 Task: Use the formula "F.DIST" in spreadsheet "Project protfolio".
Action: Mouse moved to (622, 85)
Screenshot: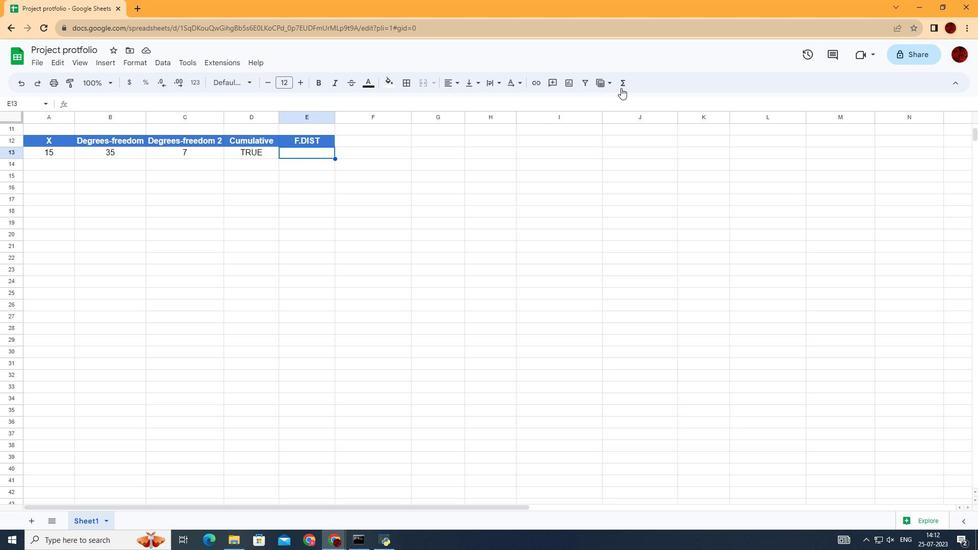 
Action: Mouse pressed left at (622, 85)
Screenshot: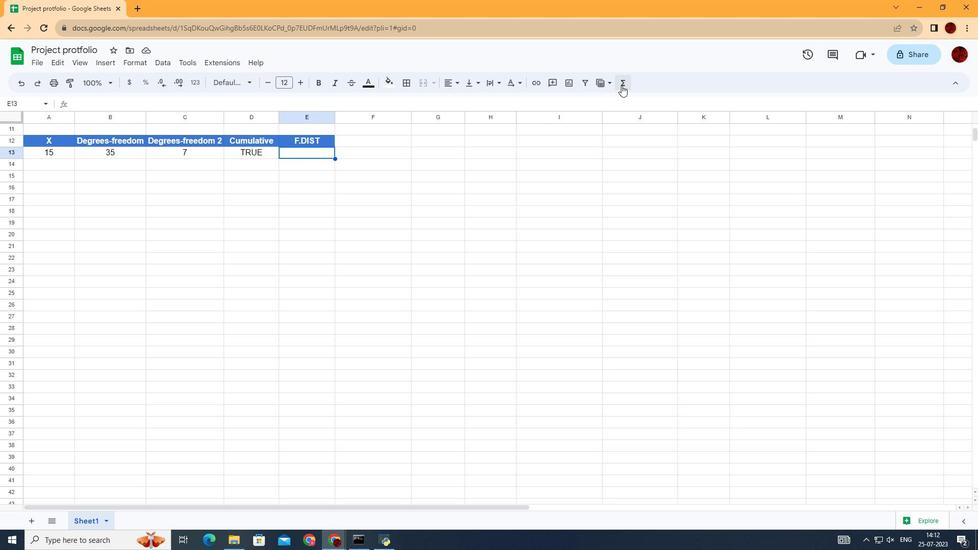 
Action: Mouse moved to (785, 166)
Screenshot: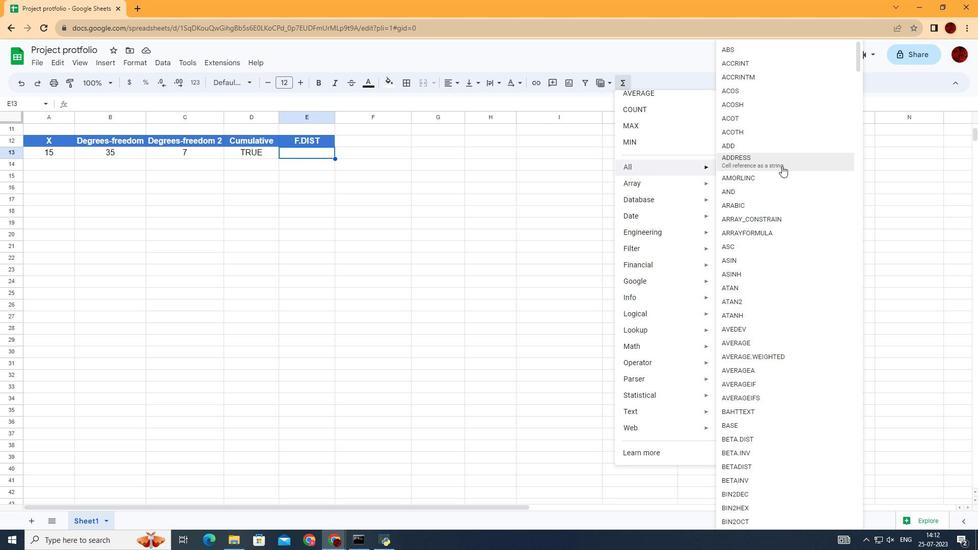 
Action: Mouse scrolled (785, 165) with delta (0, 0)
Screenshot: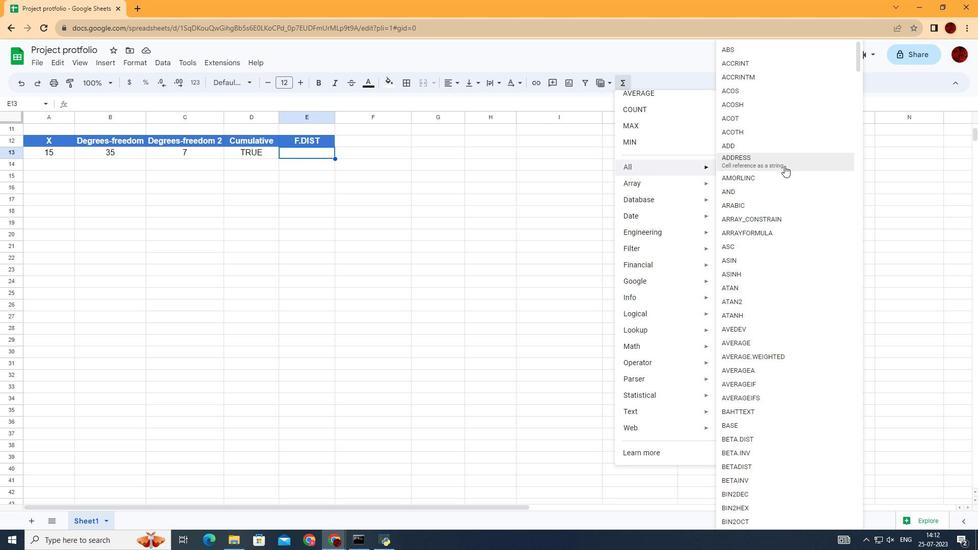 
Action: Mouse scrolled (785, 165) with delta (0, 0)
Screenshot: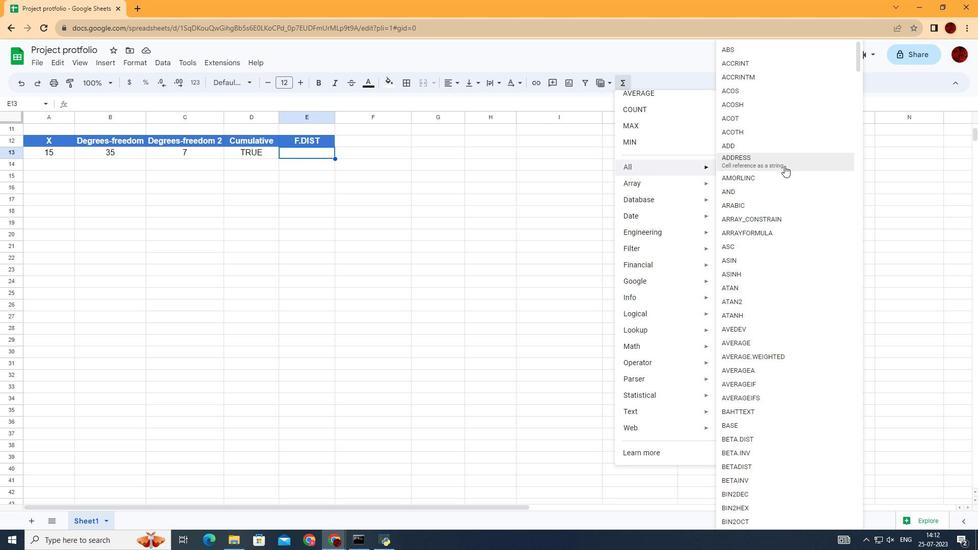 
Action: Mouse scrolled (785, 165) with delta (0, 0)
Screenshot: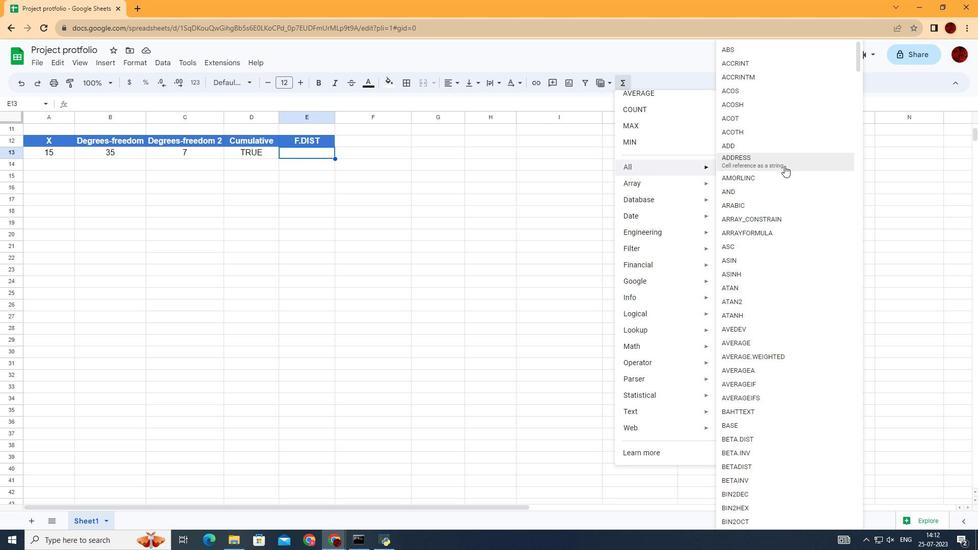 
Action: Mouse scrolled (785, 165) with delta (0, 0)
Screenshot: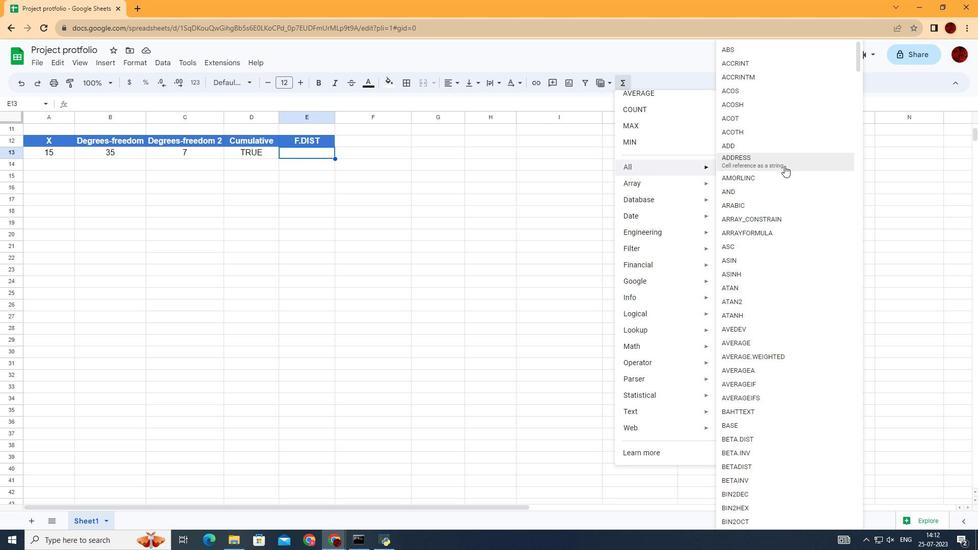 
Action: Mouse scrolled (785, 165) with delta (0, 0)
Screenshot: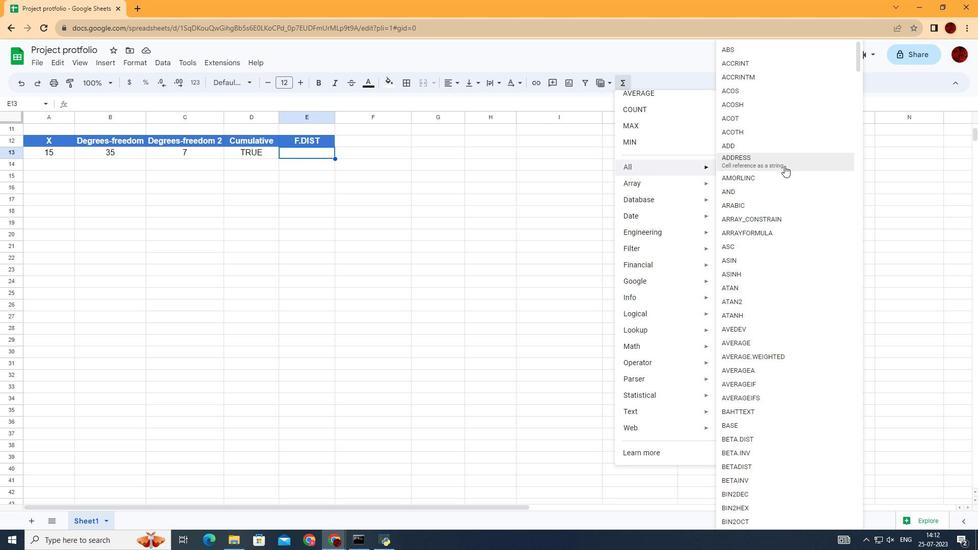 
Action: Mouse scrolled (785, 165) with delta (0, 0)
Screenshot: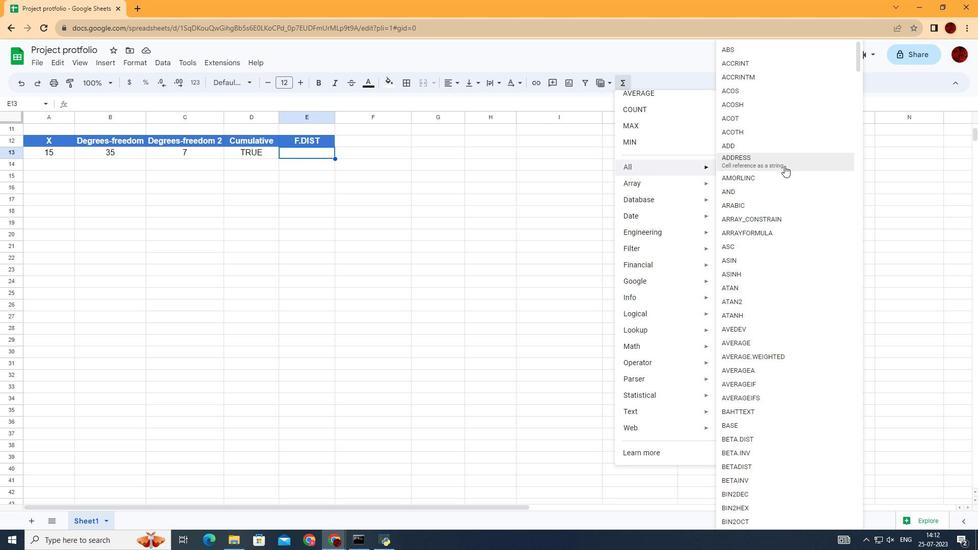 
Action: Mouse scrolled (785, 165) with delta (0, 0)
Screenshot: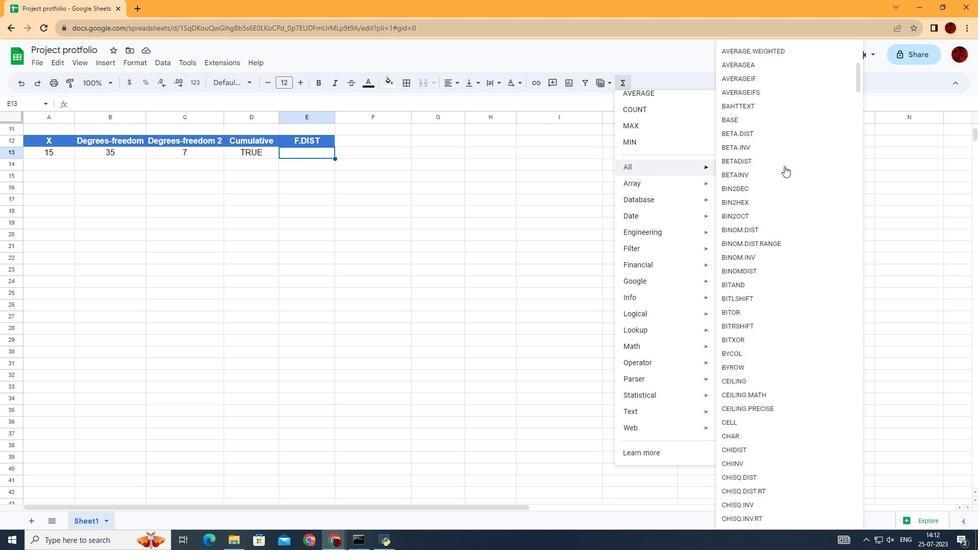 
Action: Mouse scrolled (785, 165) with delta (0, 0)
Screenshot: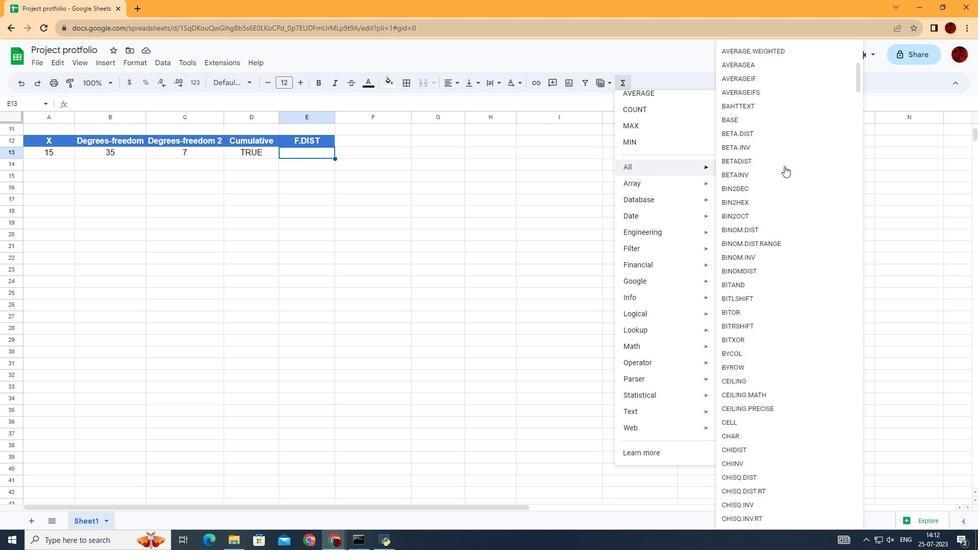 
Action: Mouse scrolled (785, 165) with delta (0, 0)
Screenshot: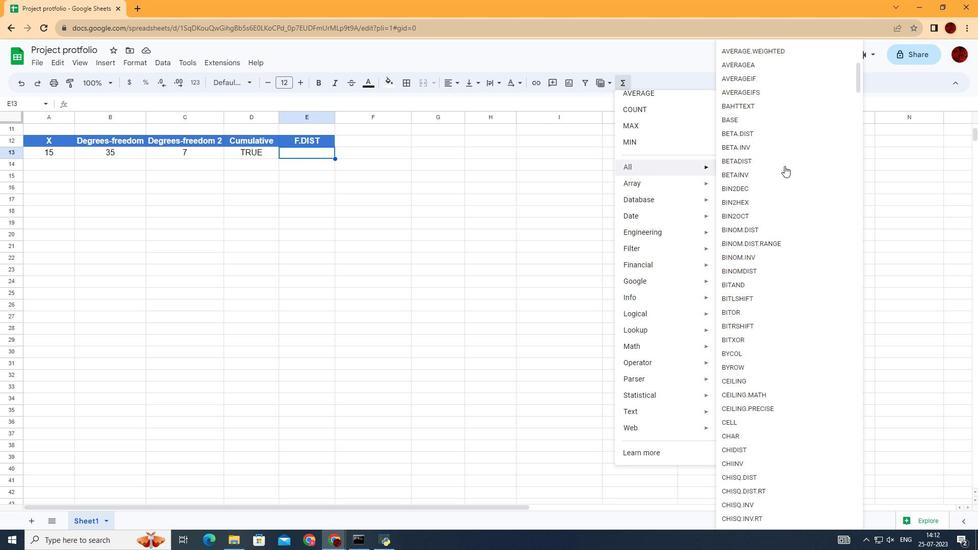 
Action: Mouse scrolled (785, 165) with delta (0, 0)
Screenshot: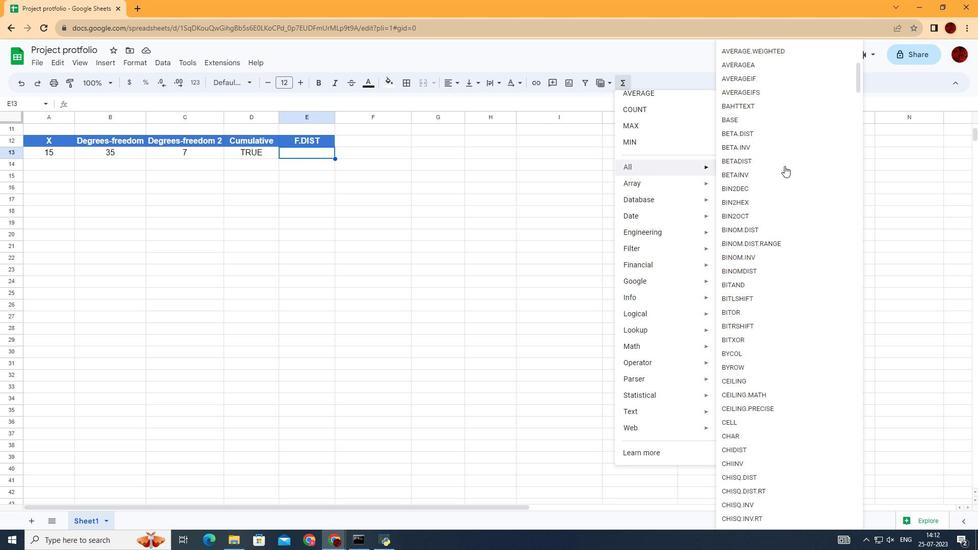 
Action: Mouse scrolled (785, 165) with delta (0, 0)
Screenshot: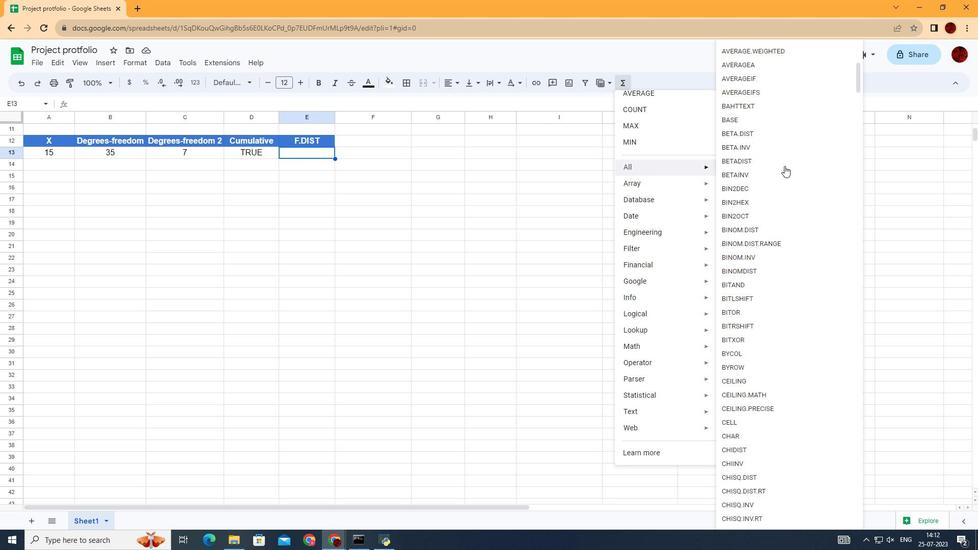 
Action: Mouse scrolled (785, 165) with delta (0, 0)
Screenshot: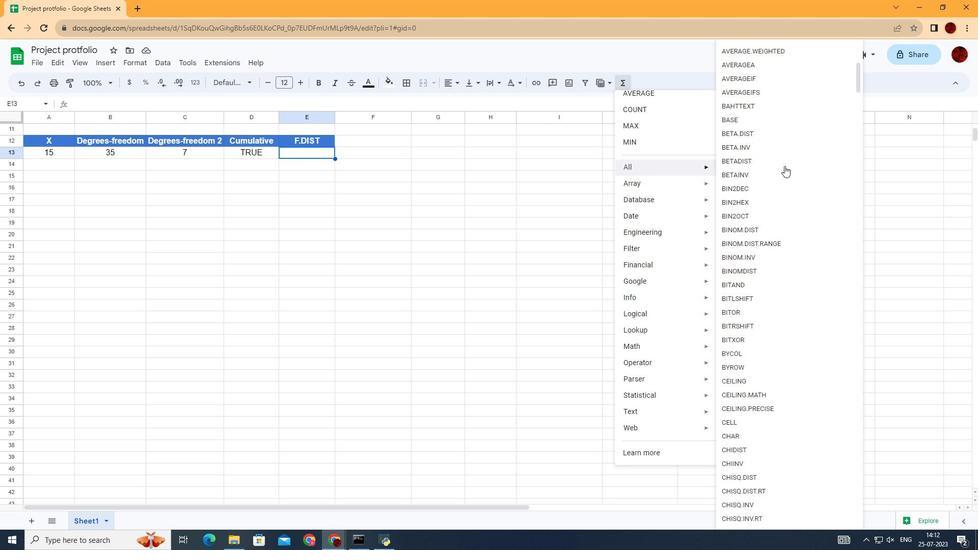 
Action: Mouse scrolled (785, 165) with delta (0, 0)
Screenshot: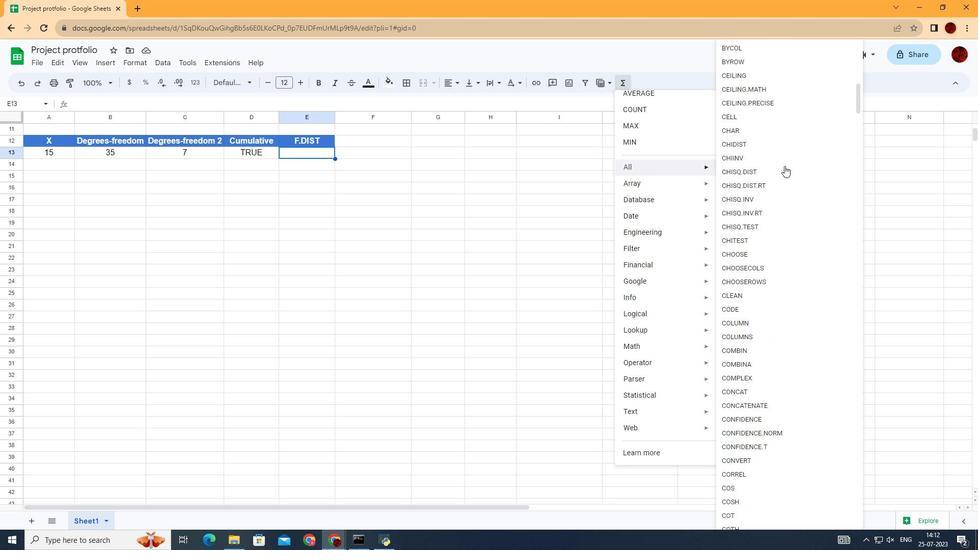 
Action: Mouse scrolled (785, 165) with delta (0, 0)
Screenshot: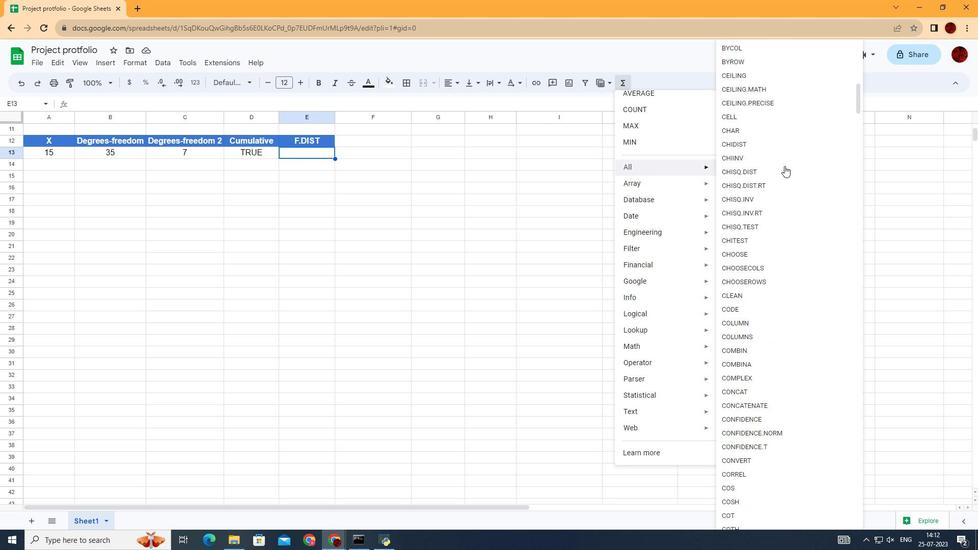 
Action: Mouse scrolled (785, 165) with delta (0, 0)
Screenshot: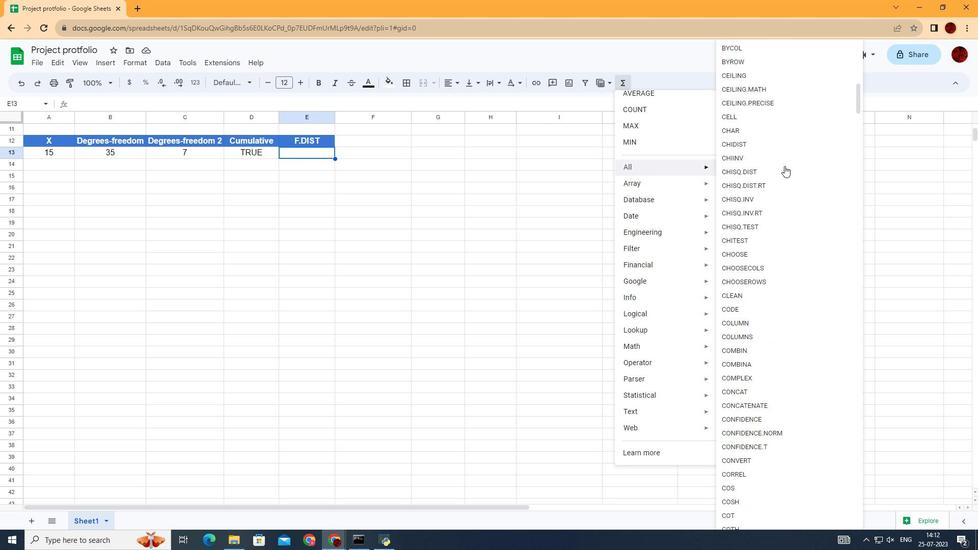 
Action: Mouse scrolled (785, 165) with delta (0, 0)
Screenshot: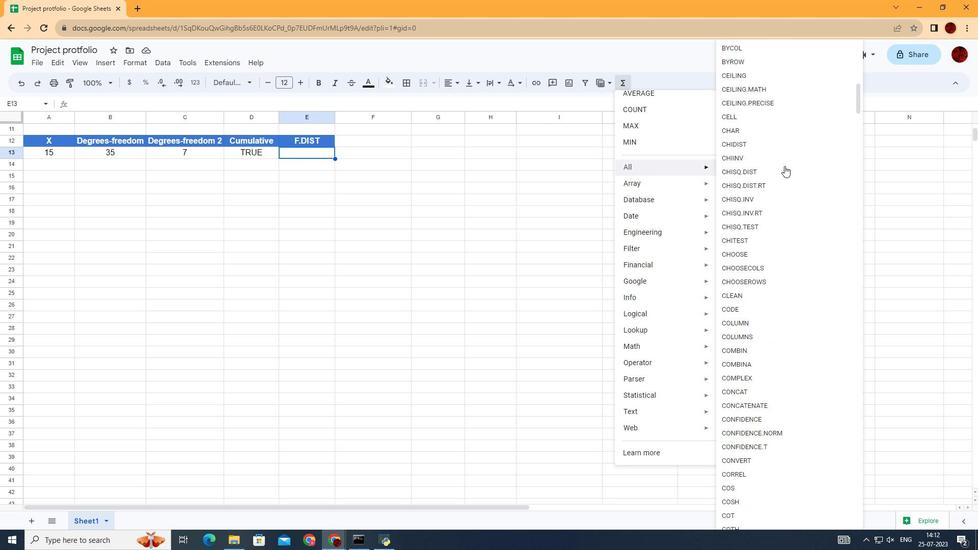 
Action: Mouse scrolled (785, 165) with delta (0, 0)
Screenshot: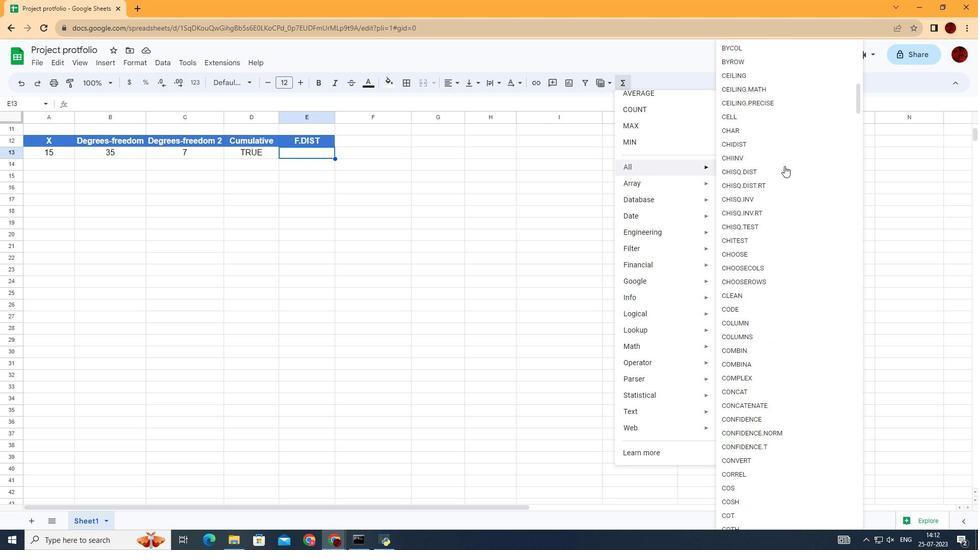 
Action: Mouse scrolled (785, 165) with delta (0, 0)
Screenshot: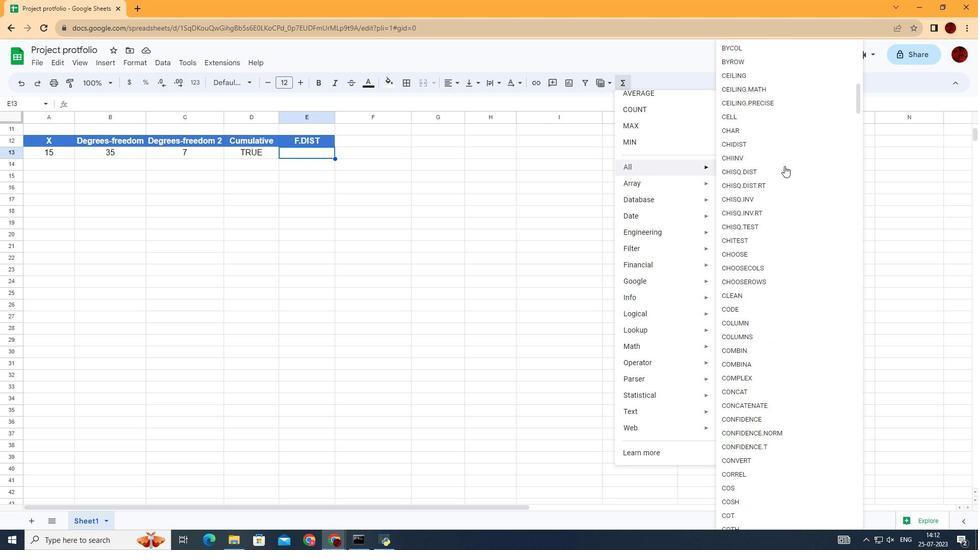 
Action: Mouse scrolled (785, 165) with delta (0, 0)
Screenshot: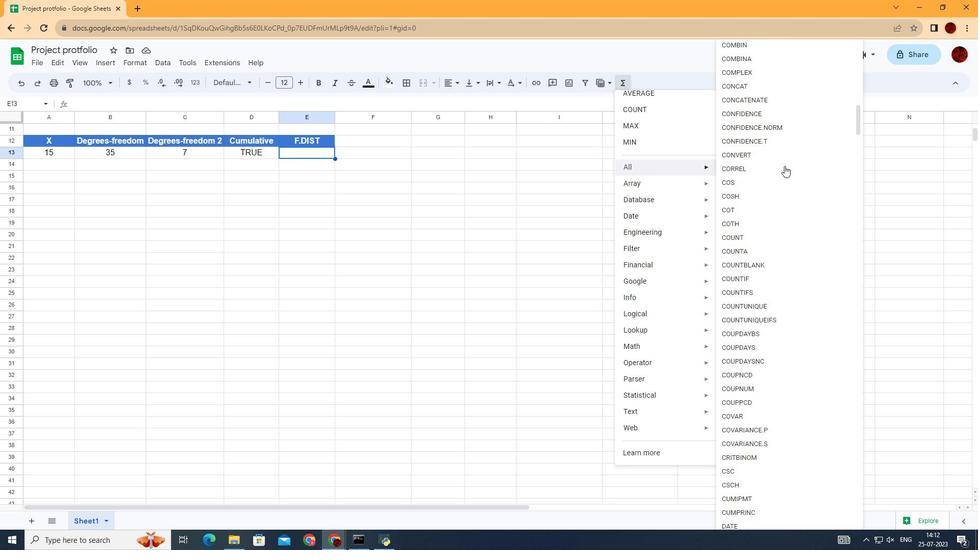 
Action: Mouse scrolled (785, 165) with delta (0, 0)
Screenshot: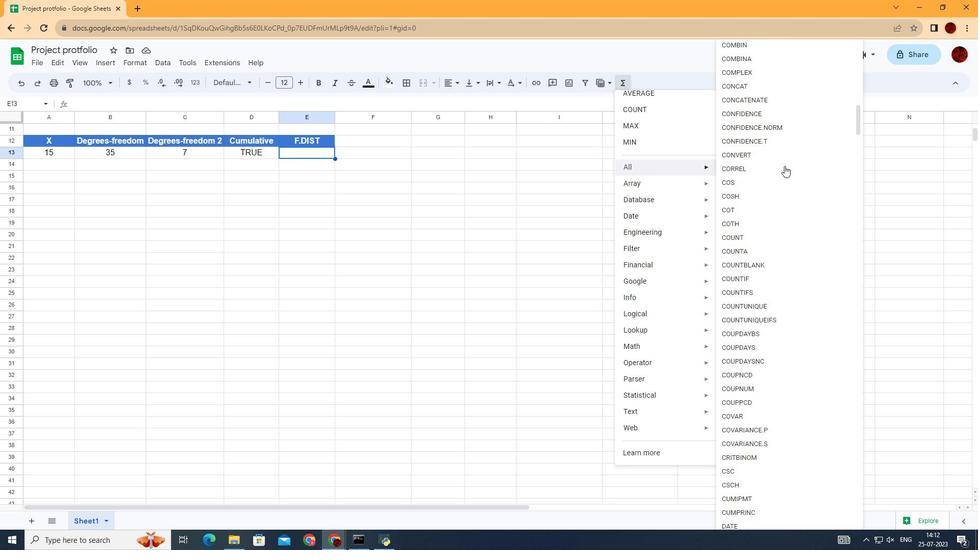 
Action: Mouse scrolled (785, 165) with delta (0, 0)
Screenshot: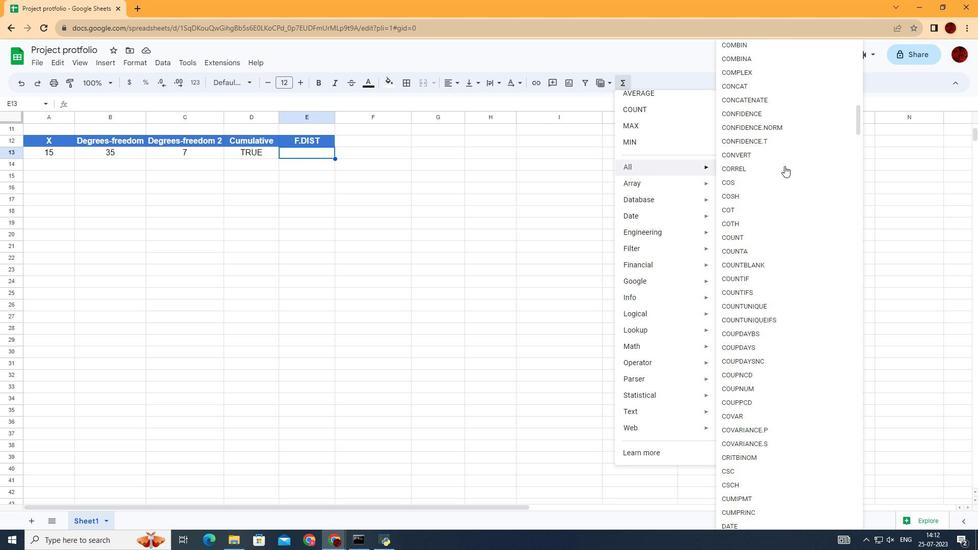
Action: Mouse scrolled (785, 165) with delta (0, 0)
Screenshot: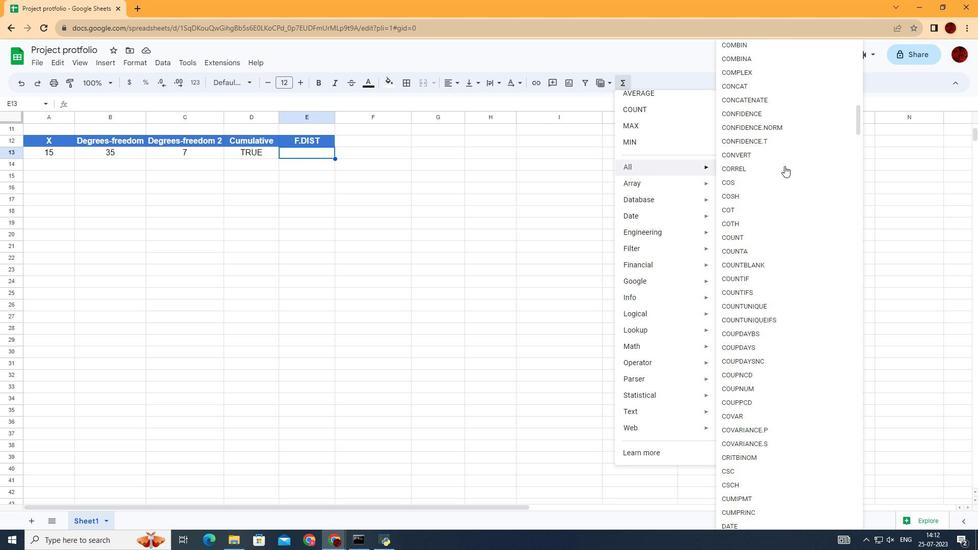 
Action: Mouse scrolled (785, 165) with delta (0, 0)
Screenshot: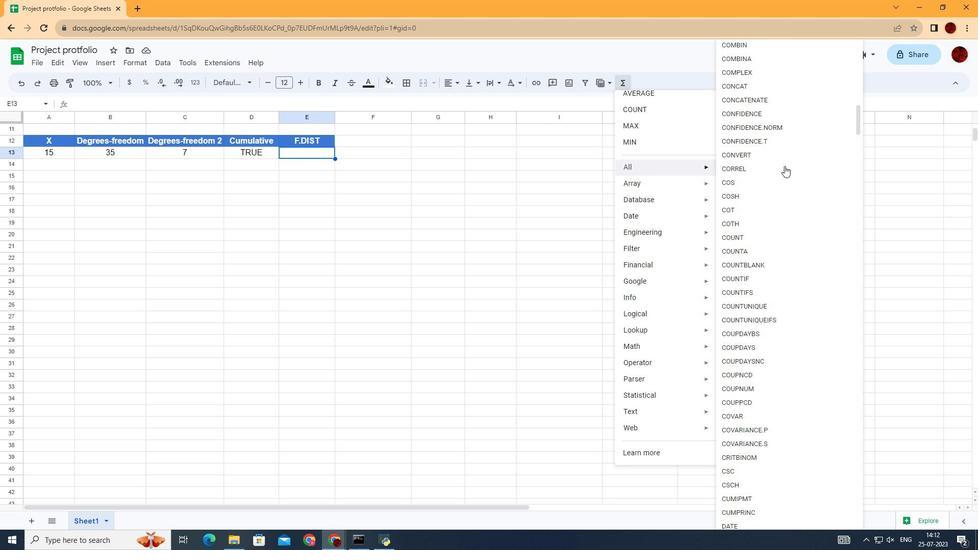 
Action: Mouse scrolled (785, 165) with delta (0, 0)
Screenshot: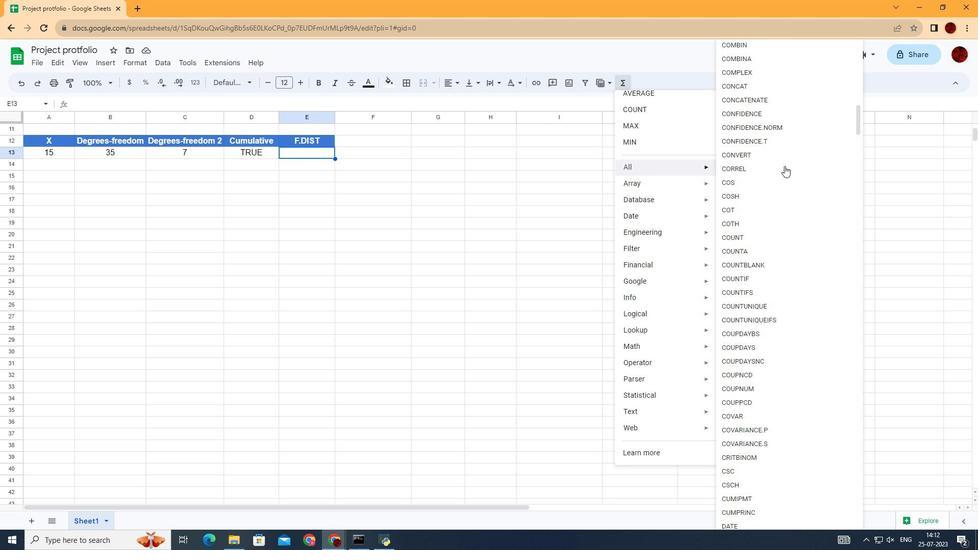 
Action: Mouse scrolled (785, 165) with delta (0, 0)
Screenshot: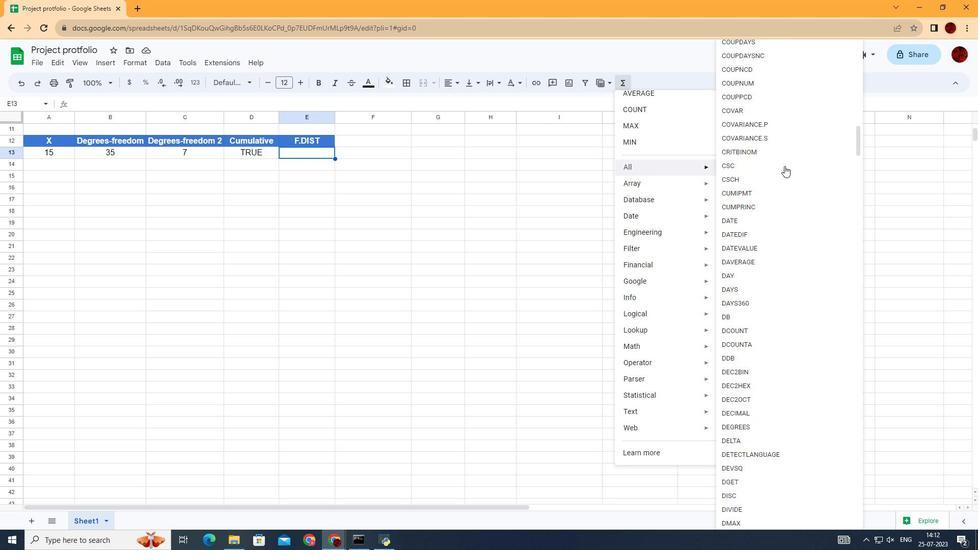 
Action: Mouse scrolled (785, 165) with delta (0, 0)
Screenshot: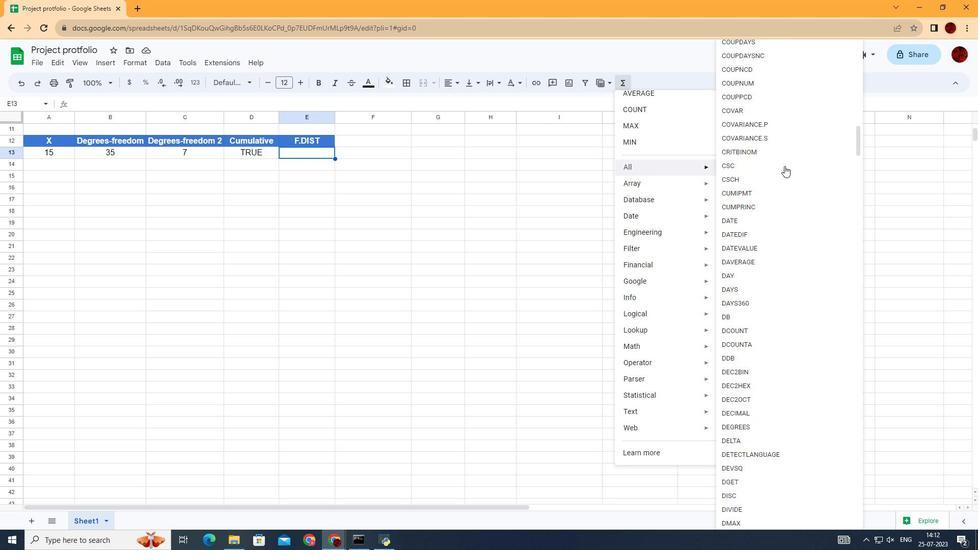 
Action: Mouse scrolled (785, 165) with delta (0, 0)
Screenshot: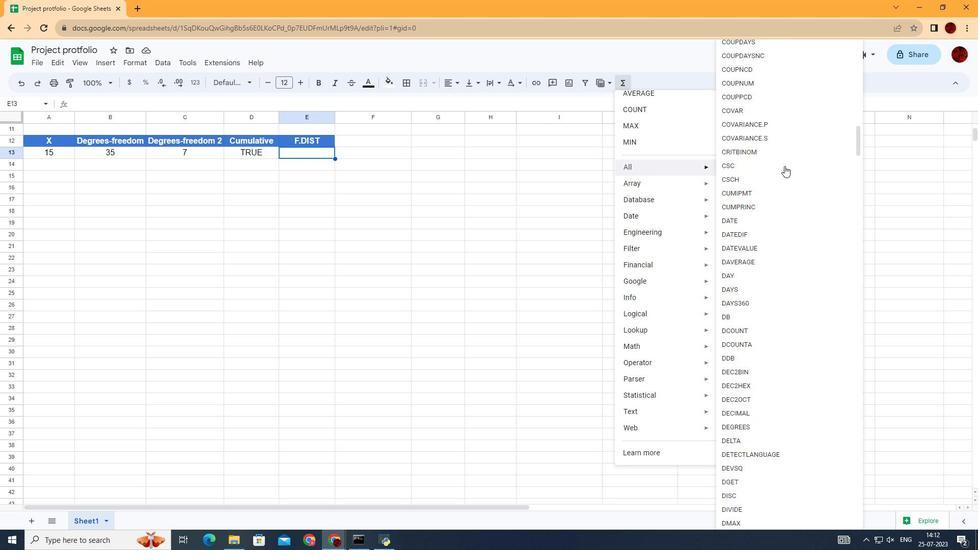 
Action: Mouse scrolled (785, 165) with delta (0, 0)
Screenshot: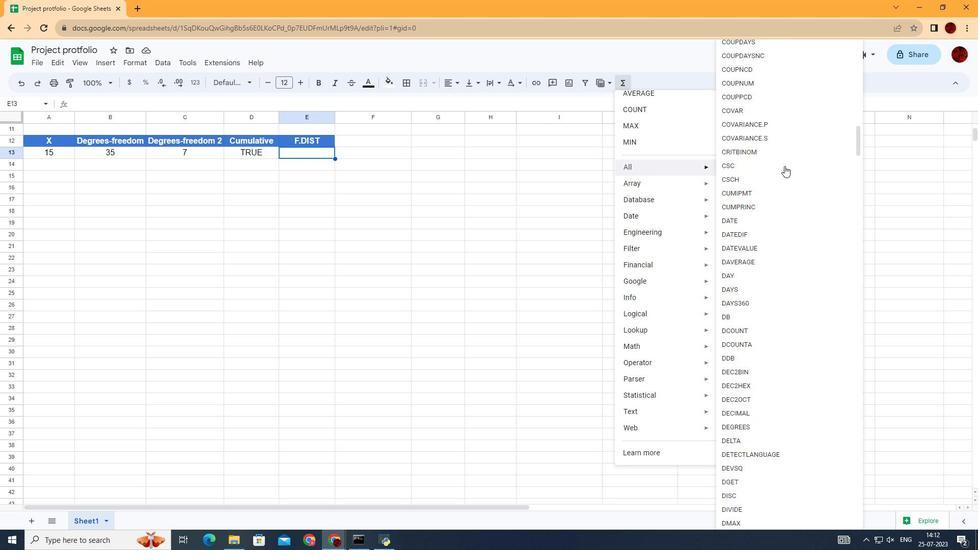 
Action: Mouse scrolled (785, 165) with delta (0, 0)
Screenshot: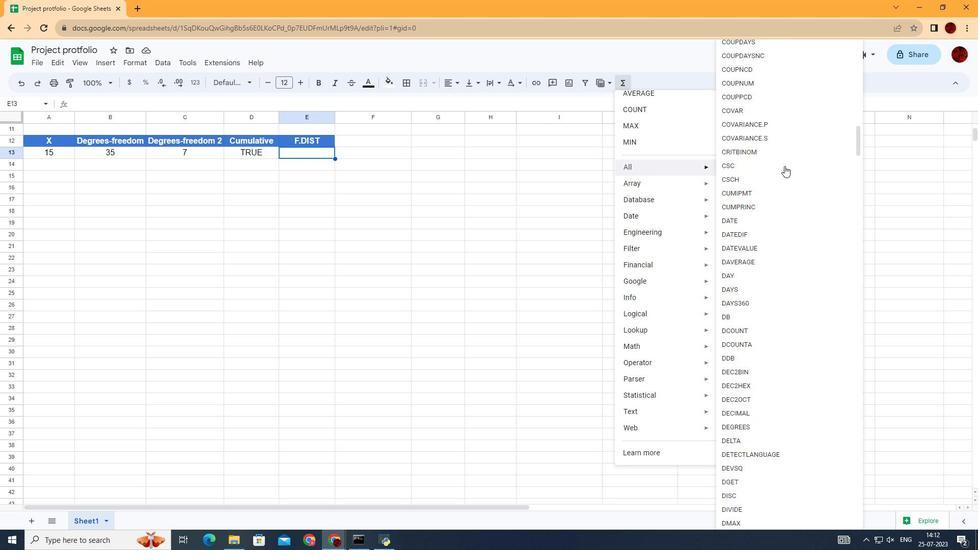 
Action: Mouse scrolled (785, 165) with delta (0, 0)
Screenshot: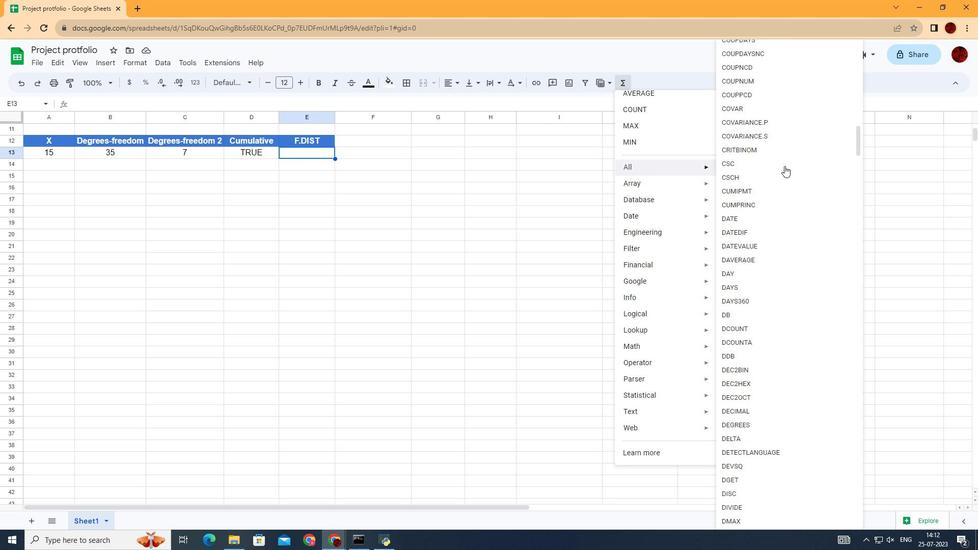 
Action: Mouse scrolled (785, 165) with delta (0, 0)
Screenshot: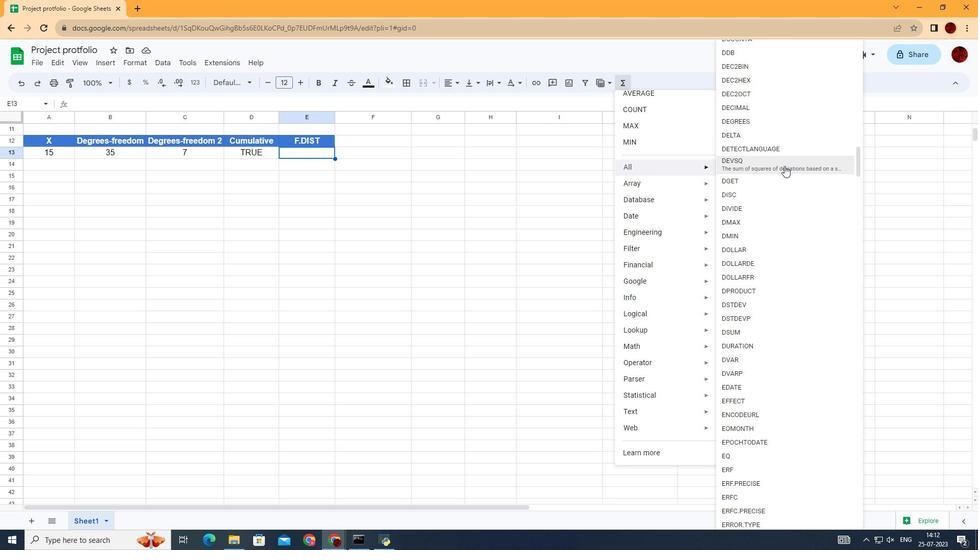 
Action: Mouse scrolled (785, 165) with delta (0, 0)
Screenshot: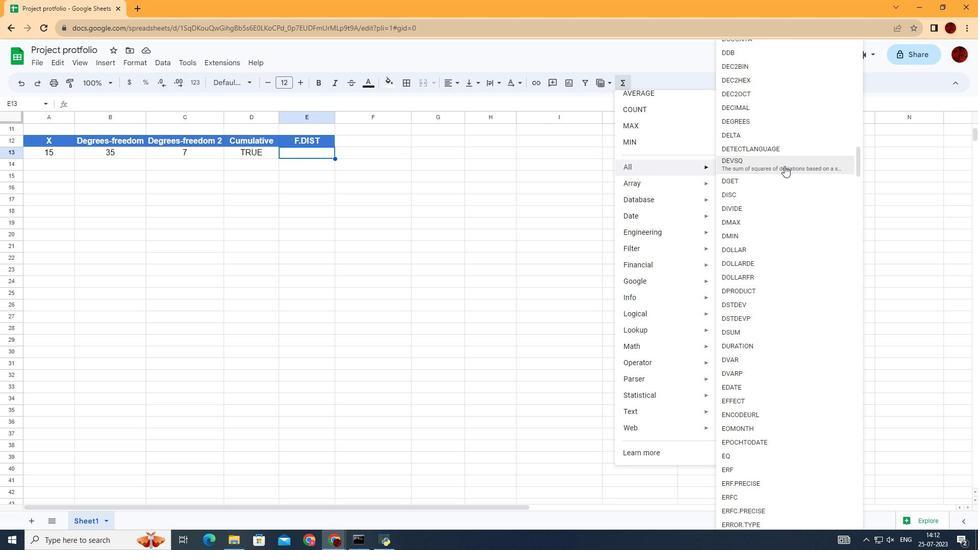 
Action: Mouse scrolled (785, 165) with delta (0, 0)
Screenshot: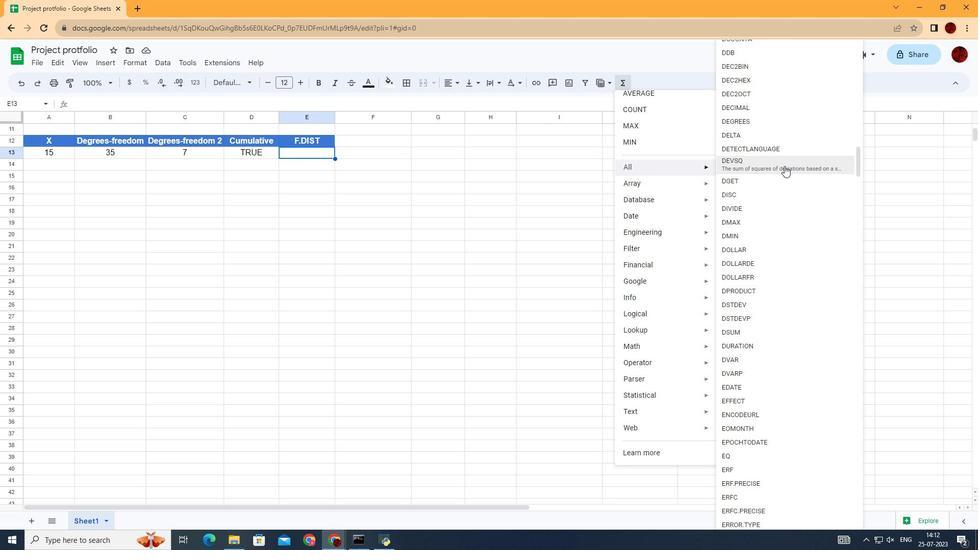 
Action: Mouse scrolled (785, 165) with delta (0, 0)
Screenshot: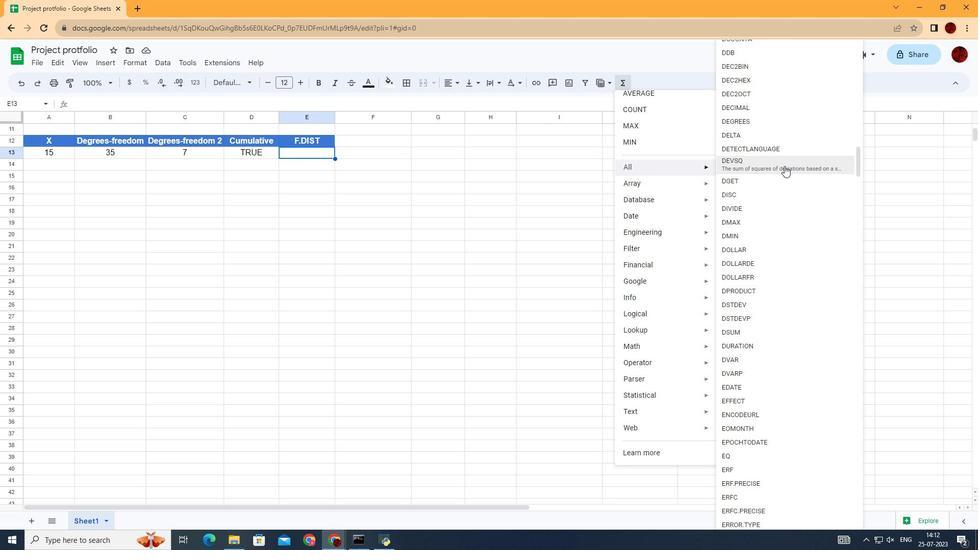 
Action: Mouse scrolled (785, 165) with delta (0, 0)
Screenshot: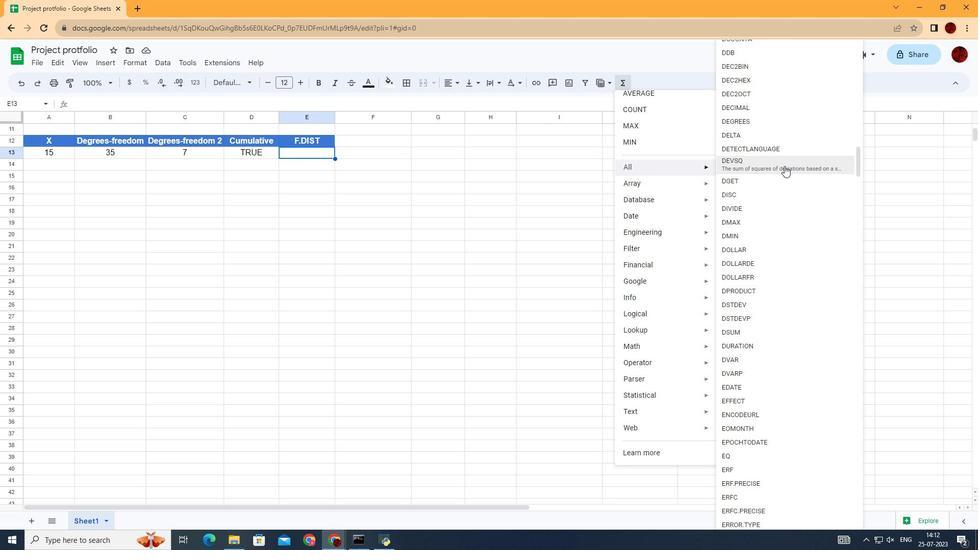 
Action: Mouse scrolled (785, 165) with delta (0, 0)
Screenshot: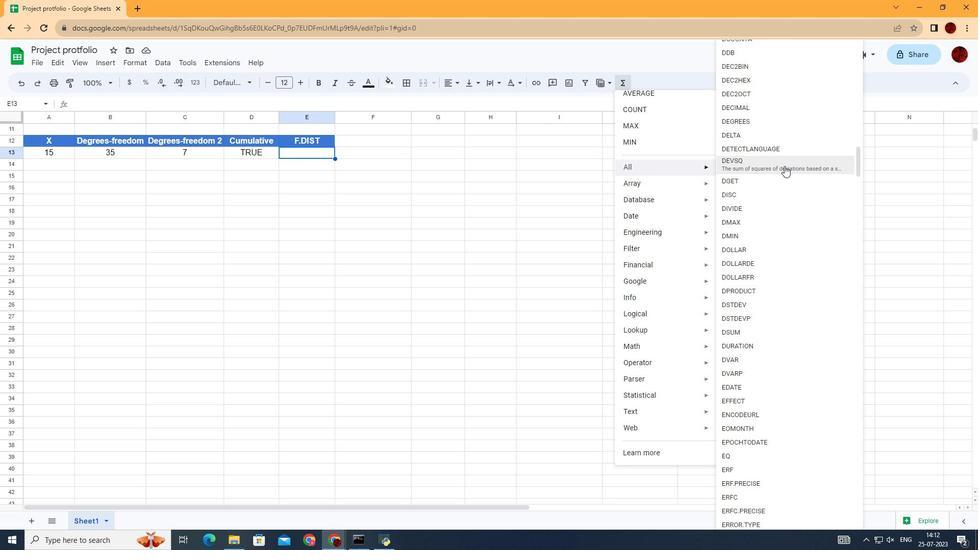 
Action: Mouse moved to (732, 308)
Screenshot: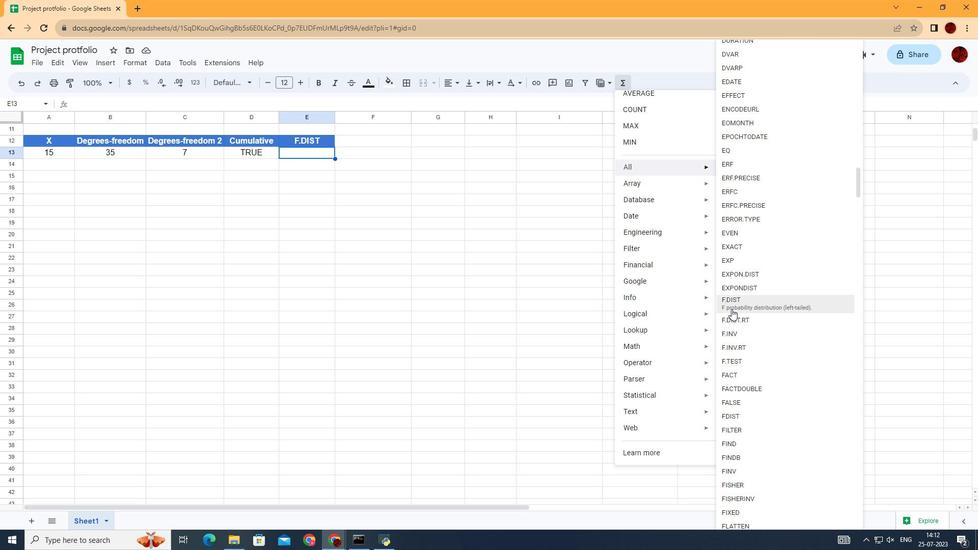 
Action: Mouse pressed left at (732, 308)
Screenshot: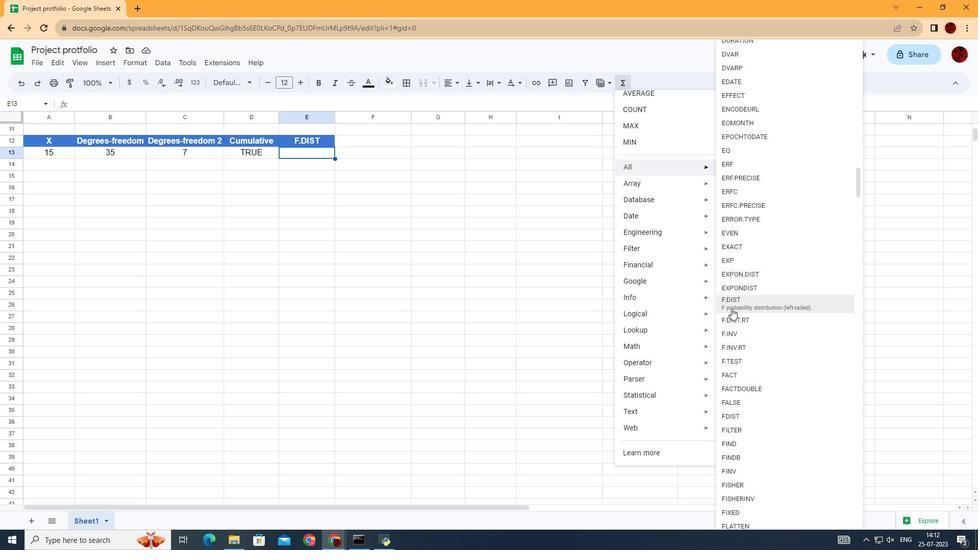 
Action: Mouse moved to (40, 150)
Screenshot: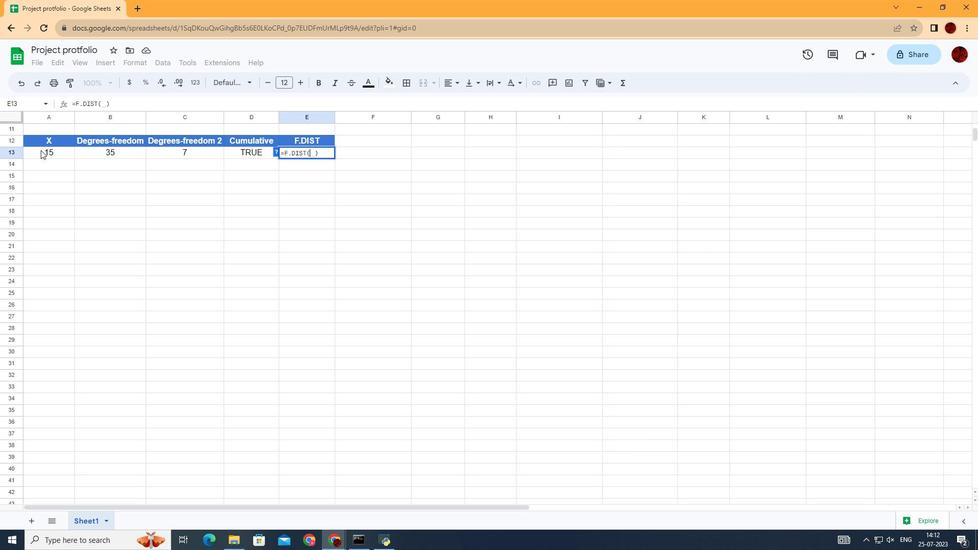 
Action: Mouse pressed left at (40, 150)
Screenshot: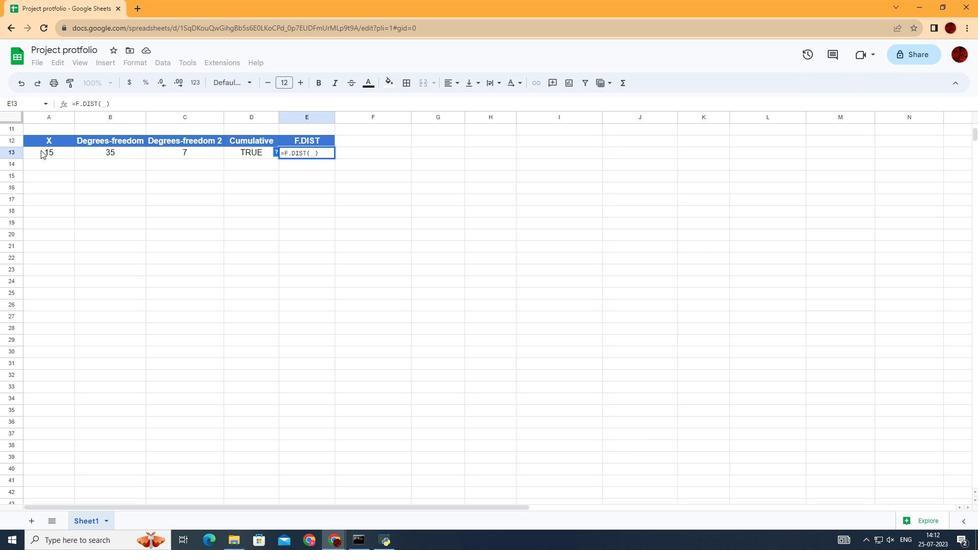 
Action: Key pressed ,
Screenshot: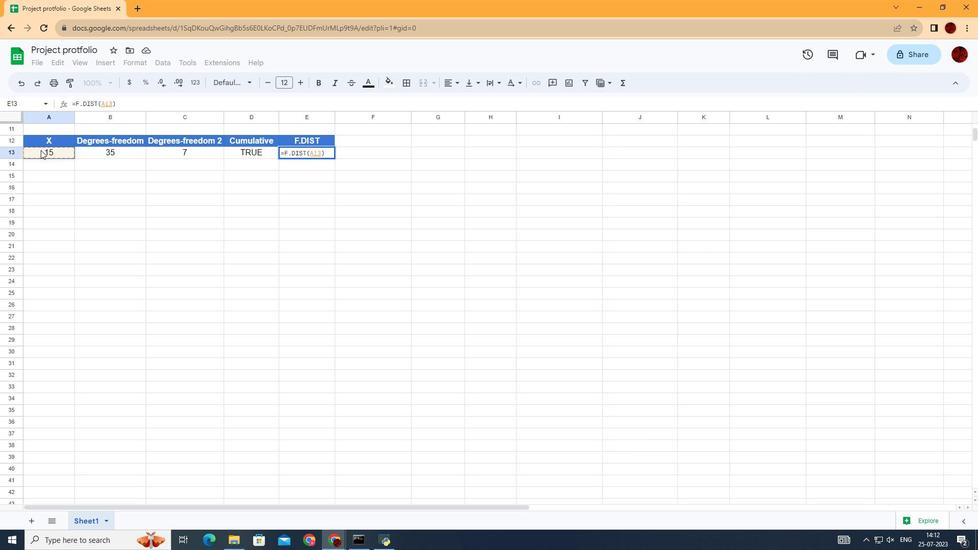 
Action: Mouse moved to (100, 157)
Screenshot: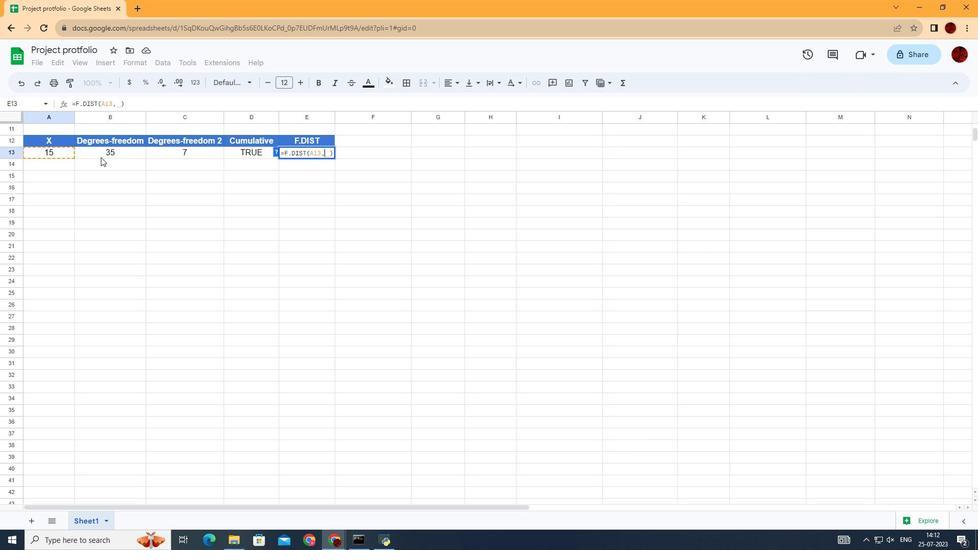 
Action: Mouse pressed left at (100, 157)
Screenshot: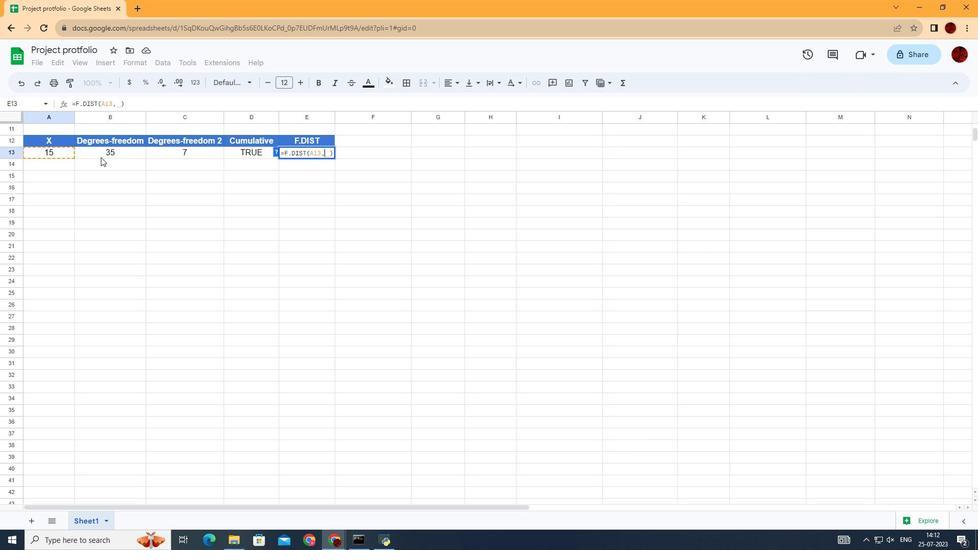 
Action: Key pressed ,
Screenshot: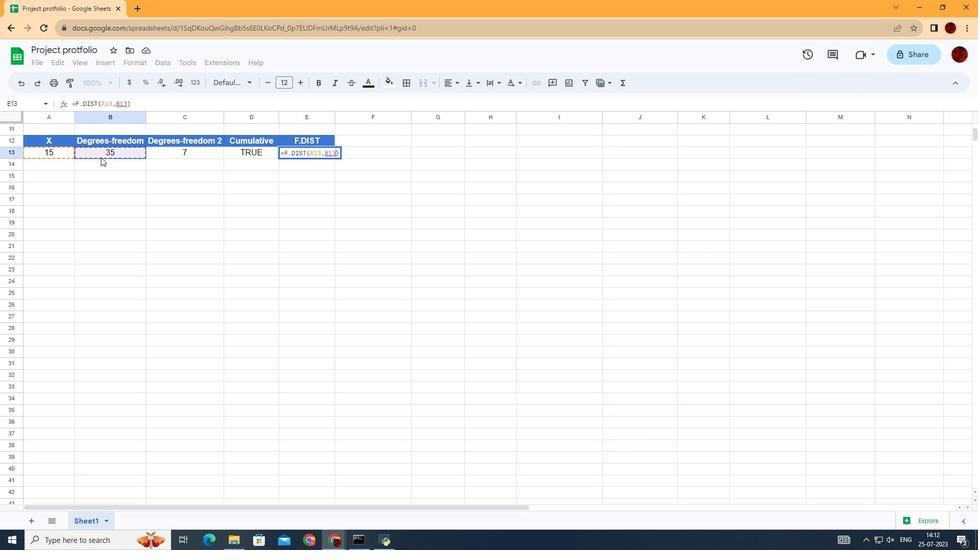 
Action: Mouse moved to (173, 153)
Screenshot: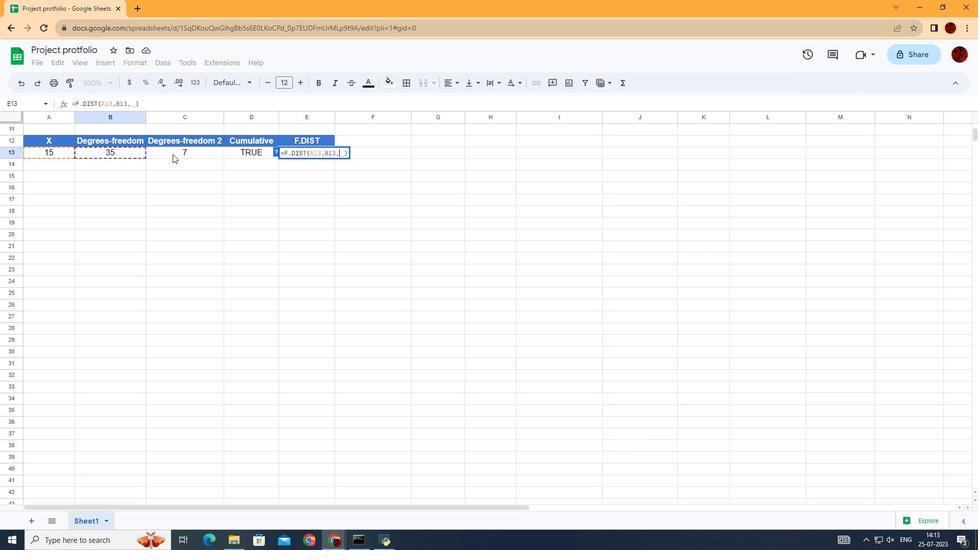 
Action: Mouse pressed left at (173, 153)
Screenshot: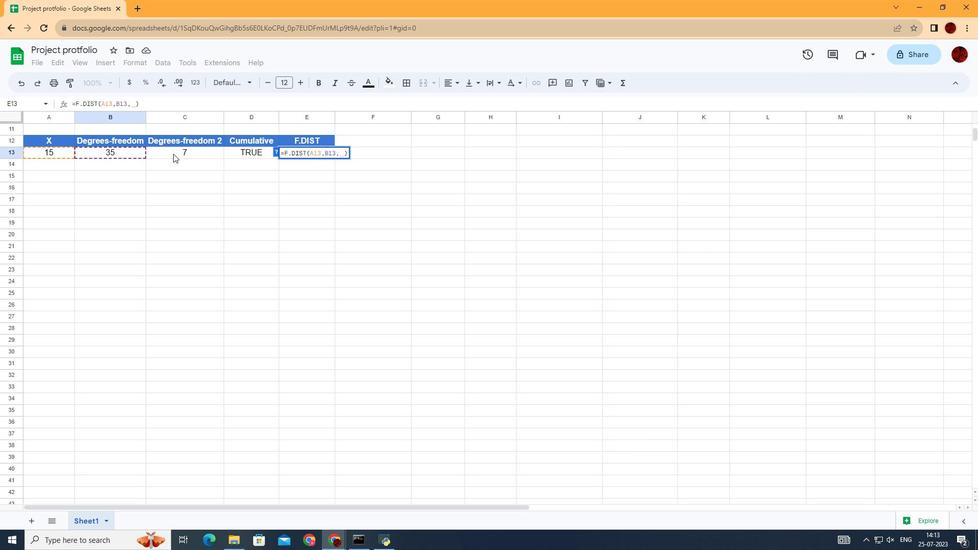
Action: Key pressed ,
Screenshot: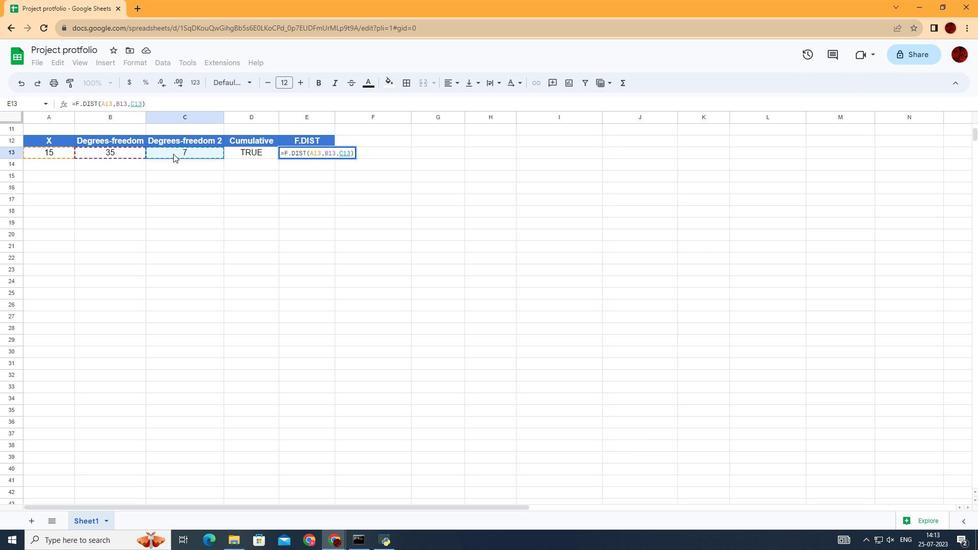 
Action: Mouse moved to (232, 152)
Screenshot: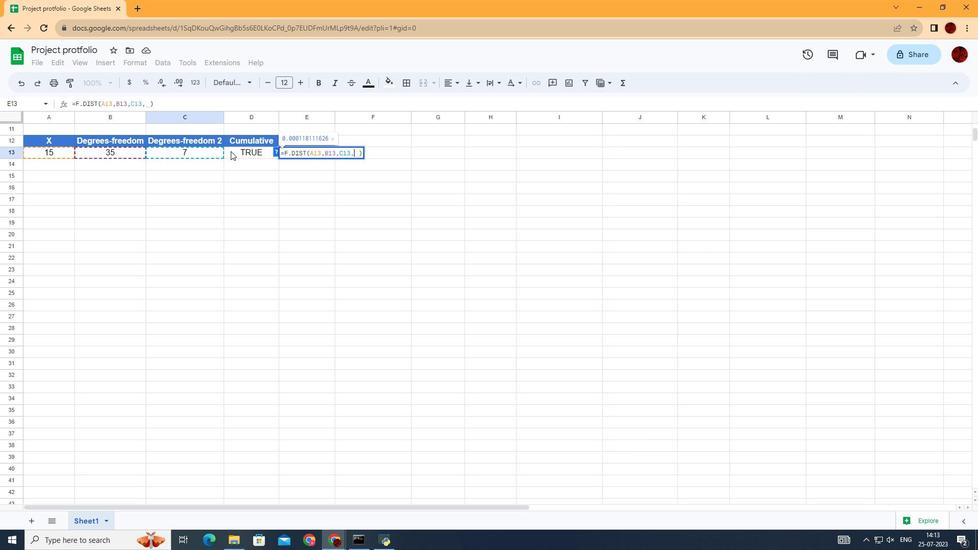 
Action: Mouse pressed left at (232, 152)
Screenshot: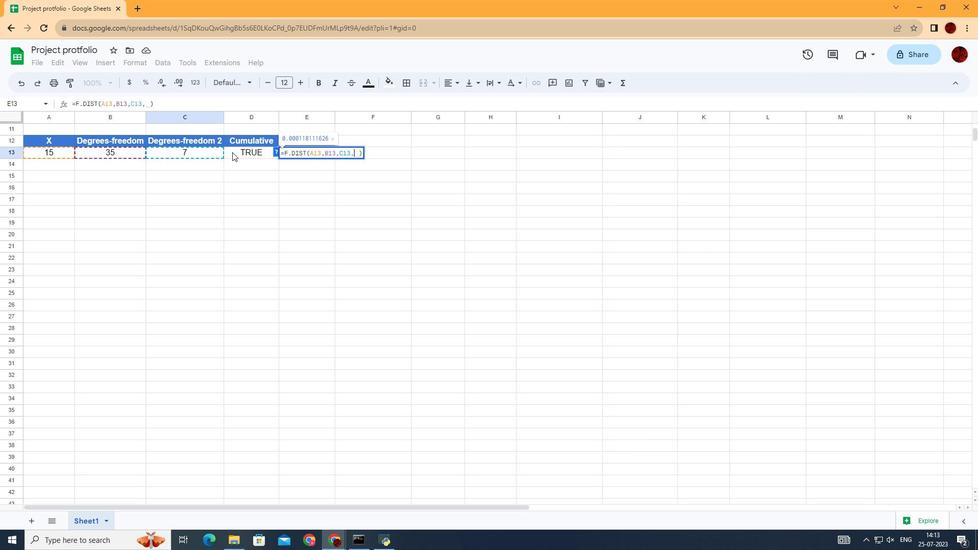 
Action: Mouse moved to (232, 152)
Screenshot: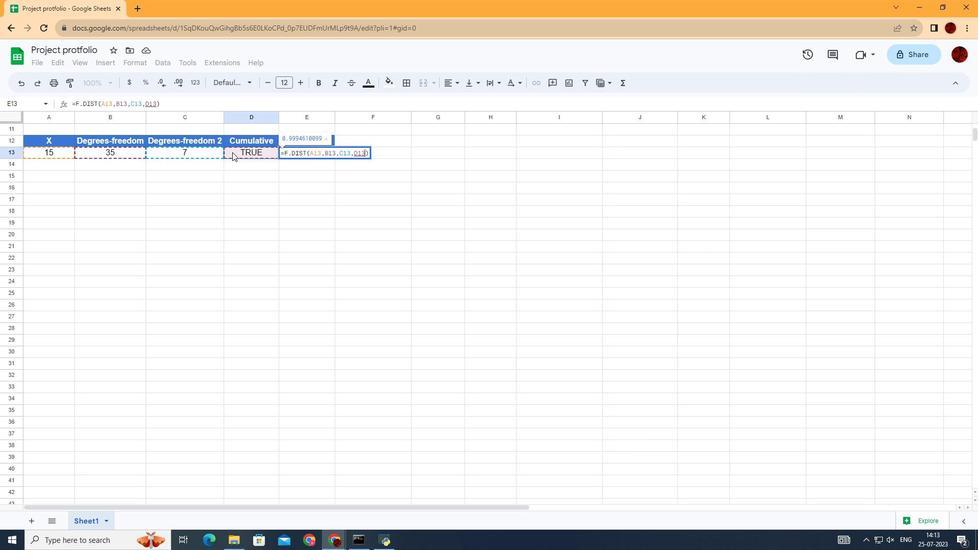 
Action: Key pressed <Key.enter>
Screenshot: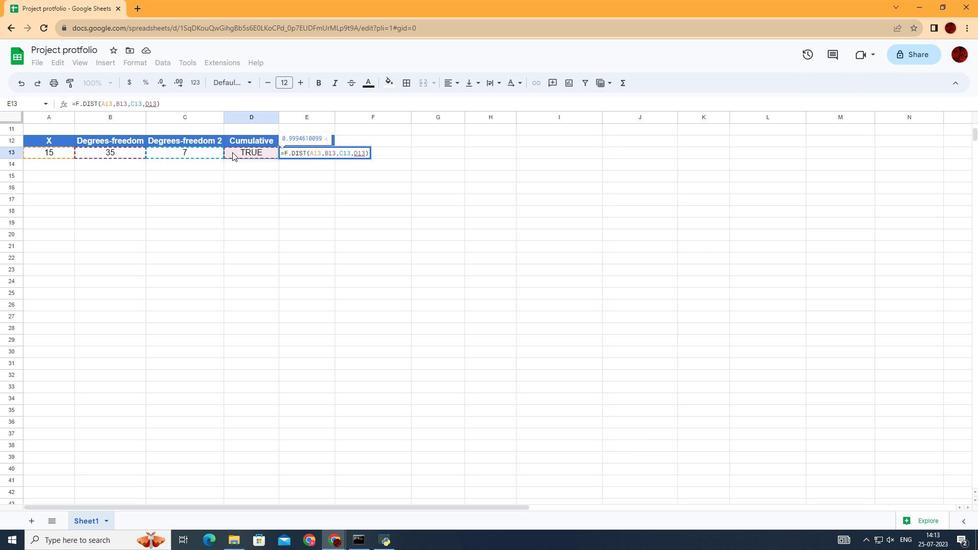 
